 Task: Apply Gravity on Current Theme
Action: Mouse moved to (198, 209)
Screenshot: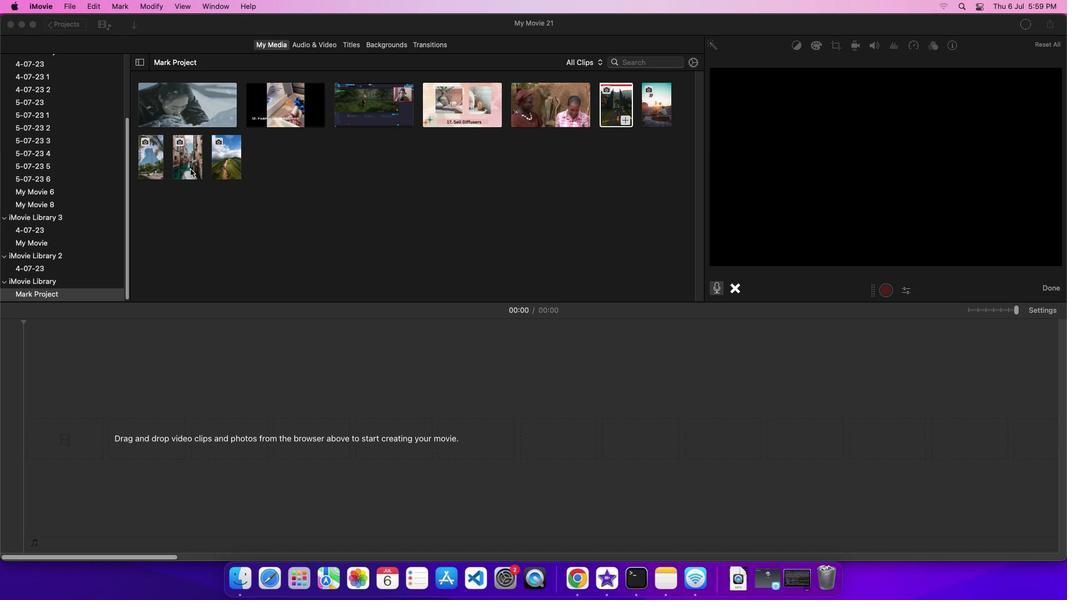 
Action: Mouse pressed left at (198, 209)
Screenshot: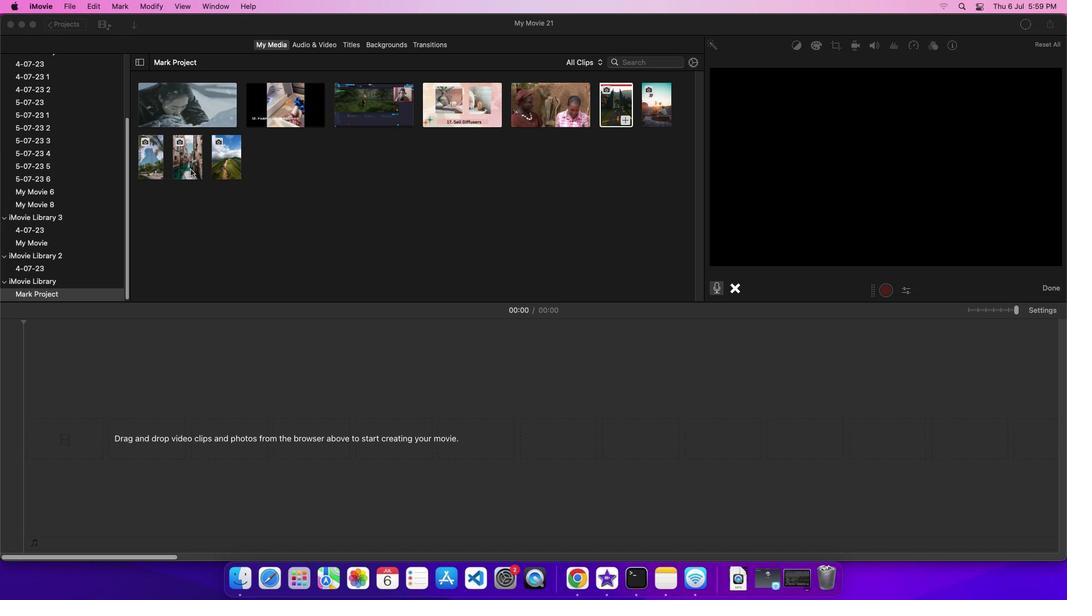 
Action: Mouse moved to (198, 207)
Screenshot: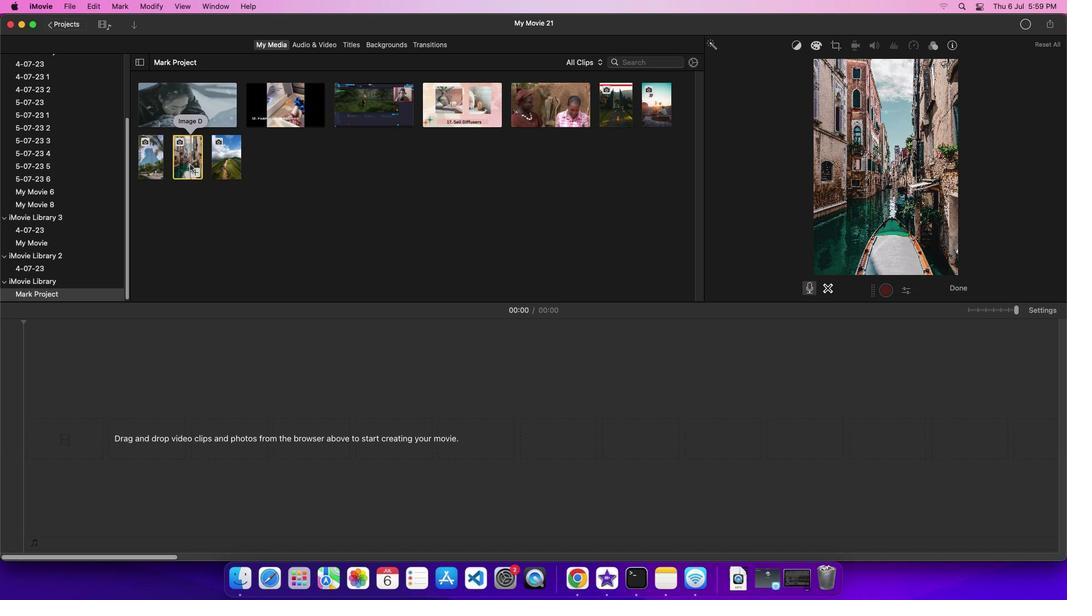 
Action: Mouse pressed left at (198, 207)
Screenshot: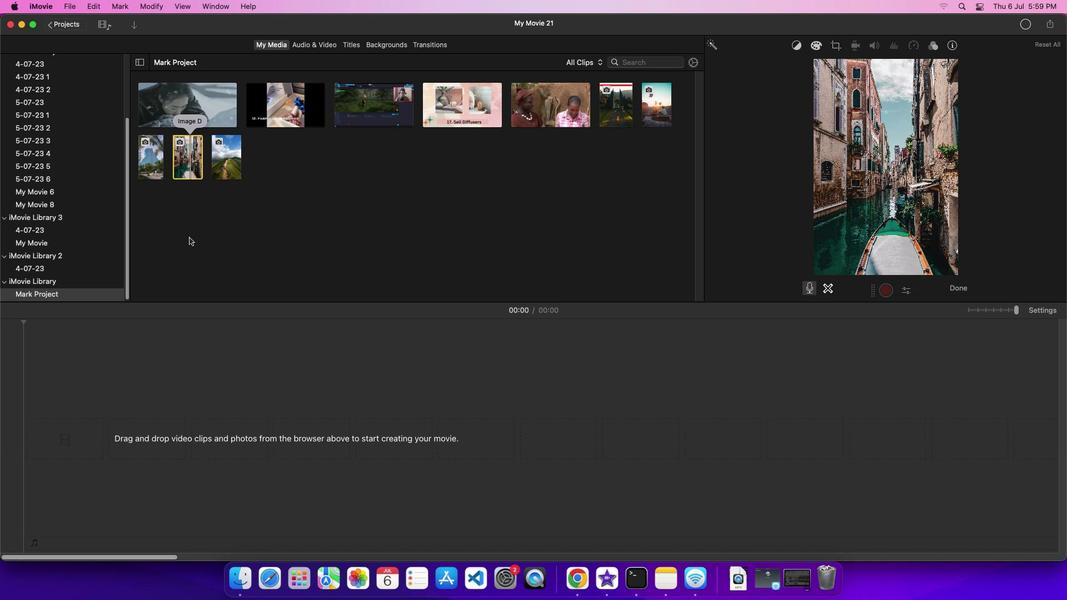 
Action: Mouse moved to (347, 160)
Screenshot: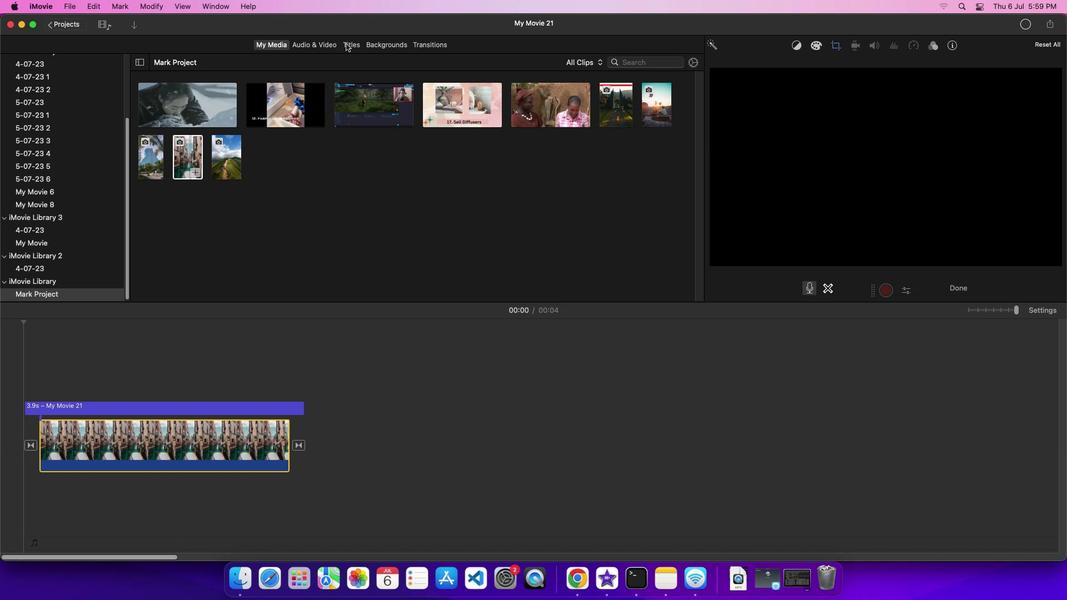 
Action: Mouse pressed left at (347, 160)
Screenshot: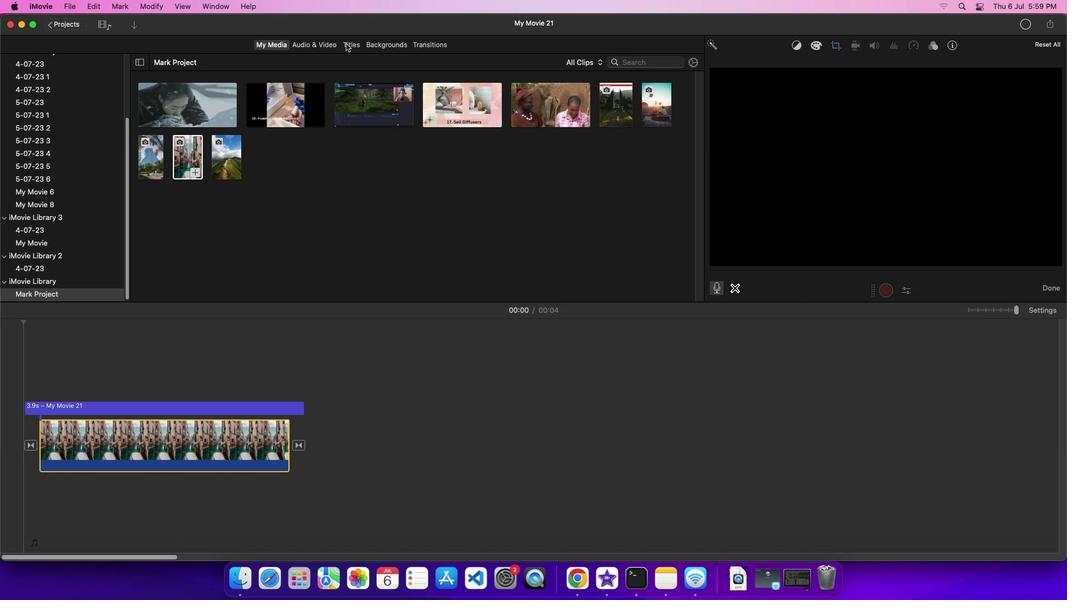 
Action: Mouse moved to (529, 234)
Screenshot: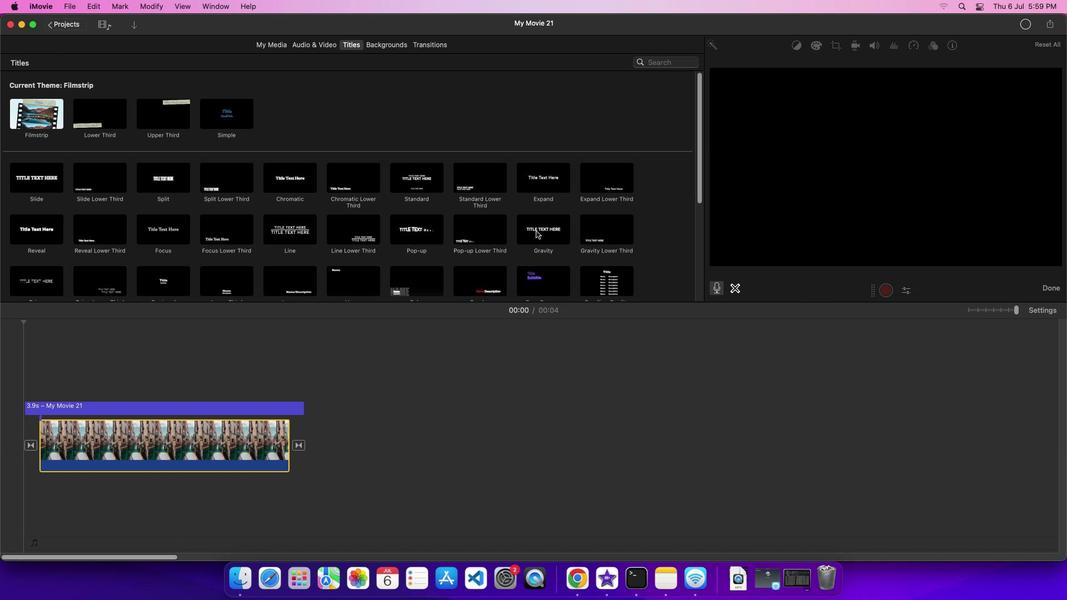 
Action: Mouse pressed left at (529, 234)
Screenshot: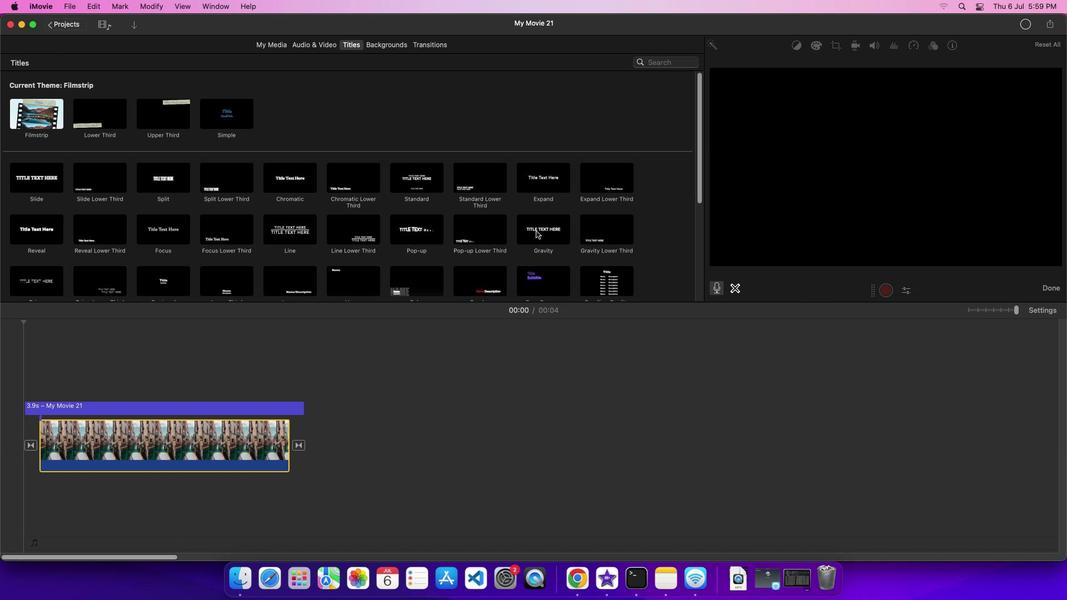 
Action: Mouse moved to (536, 234)
Screenshot: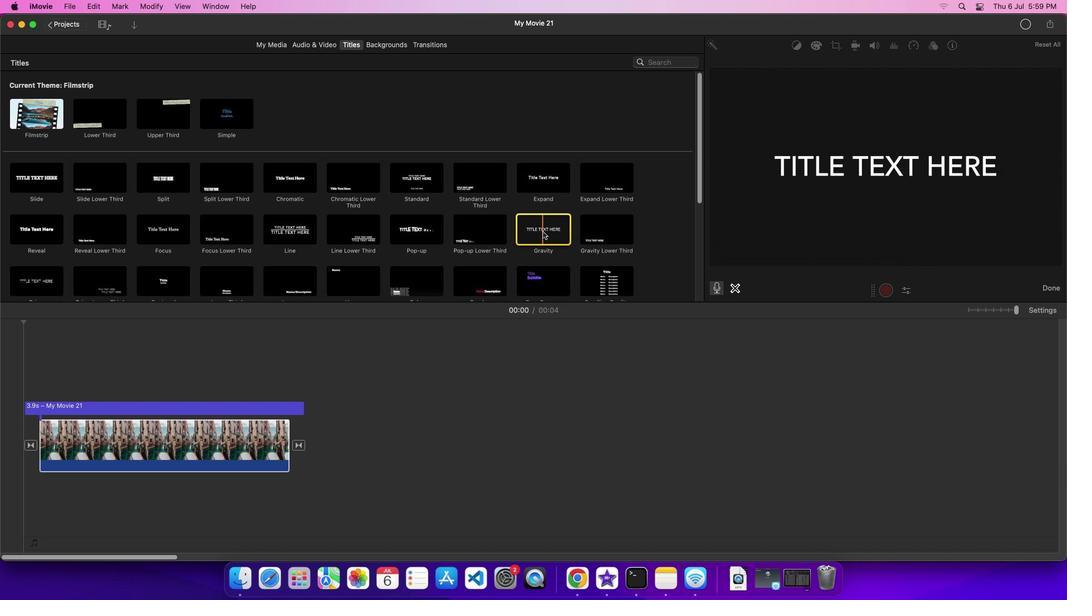 
Action: Mouse pressed left at (536, 234)
Screenshot: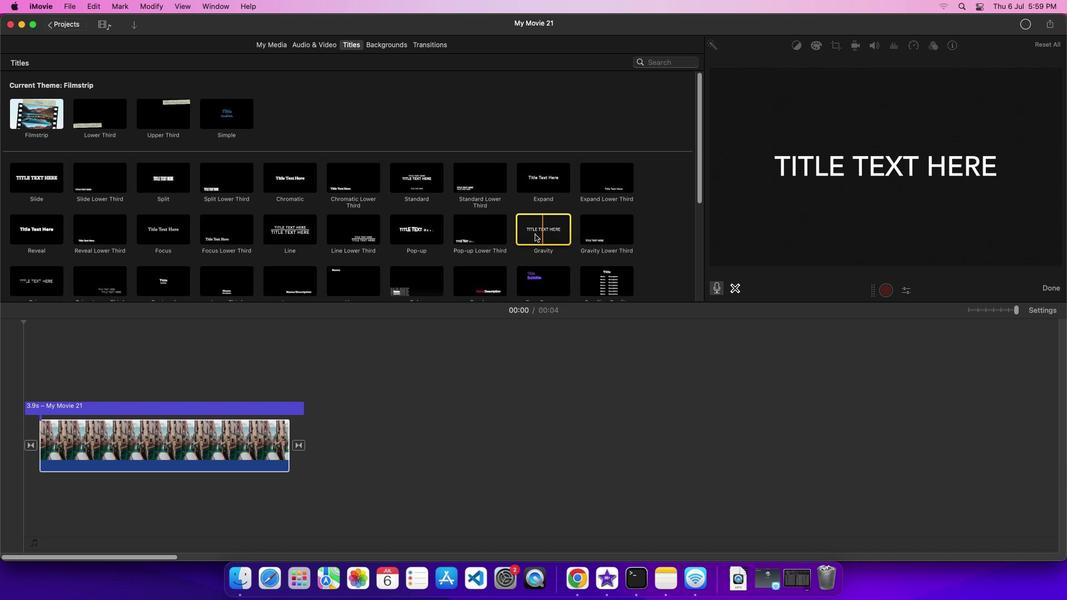 
Action: Mouse moved to (212, 315)
Screenshot: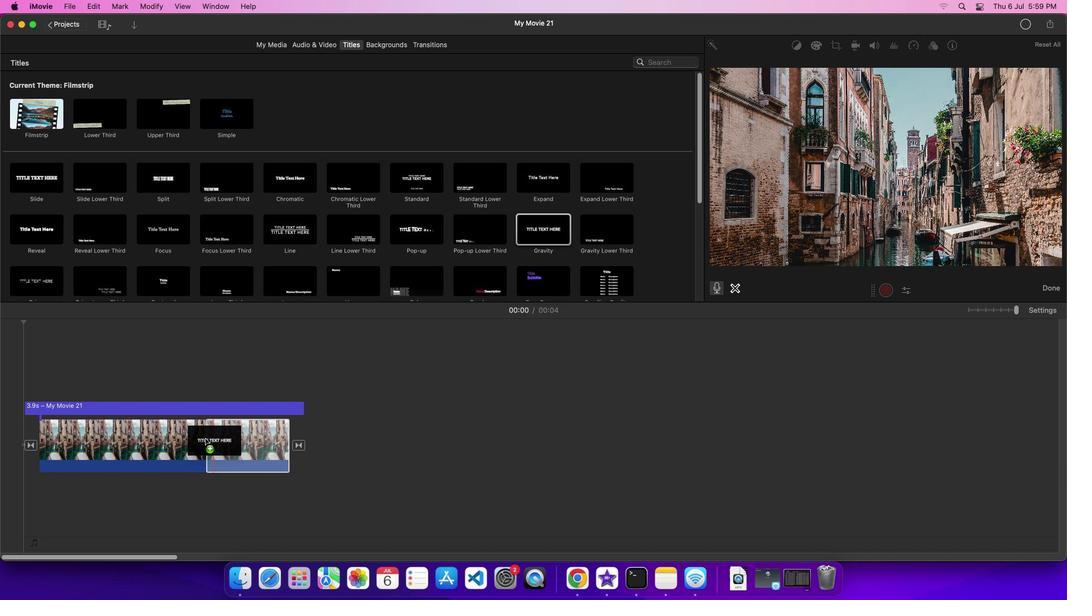 
